 Task: Use Pulsing Sweep Effect in this video Movie B.mp4
Action: Mouse moved to (351, 140)
Screenshot: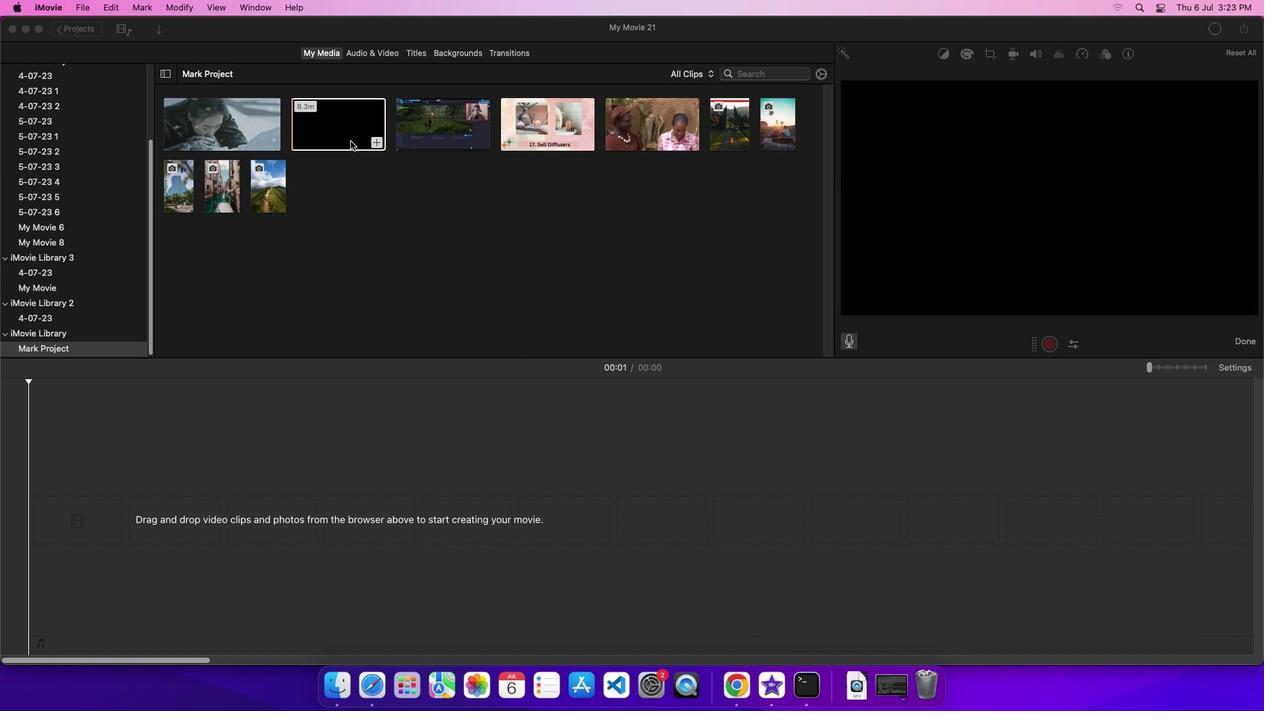 
Action: Mouse pressed left at (351, 140)
Screenshot: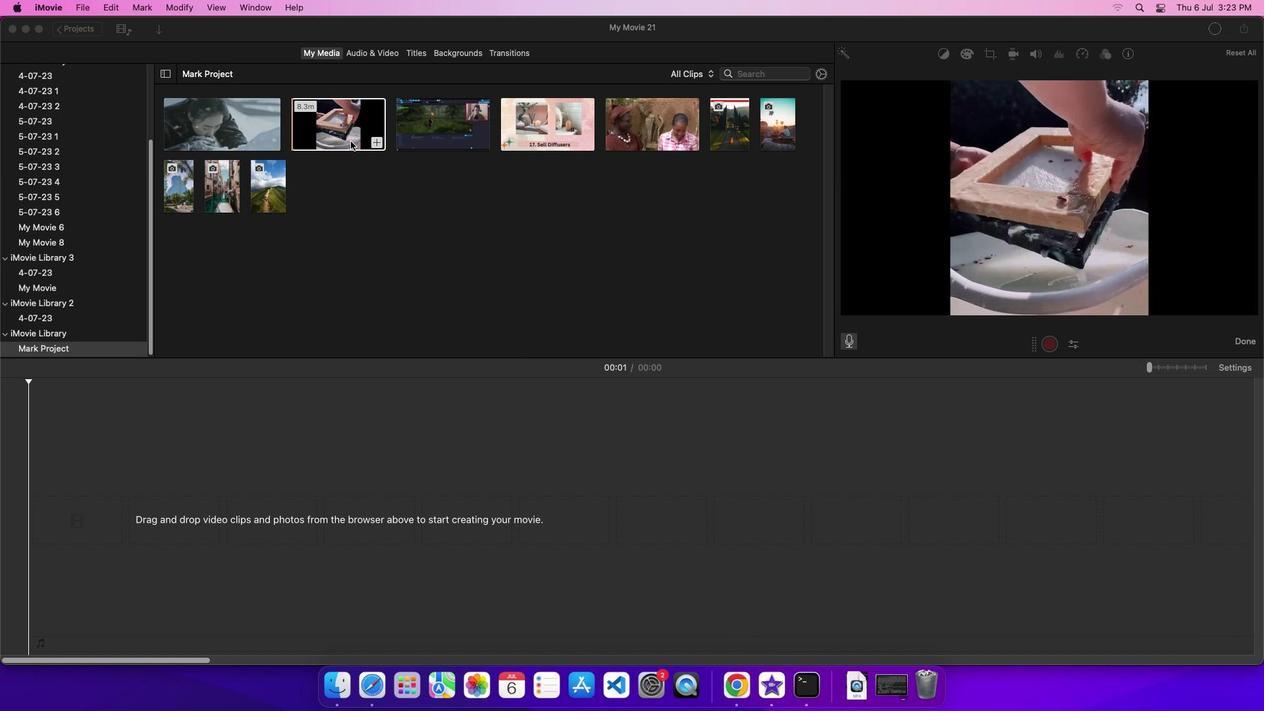 
Action: Mouse moved to (347, 124)
Screenshot: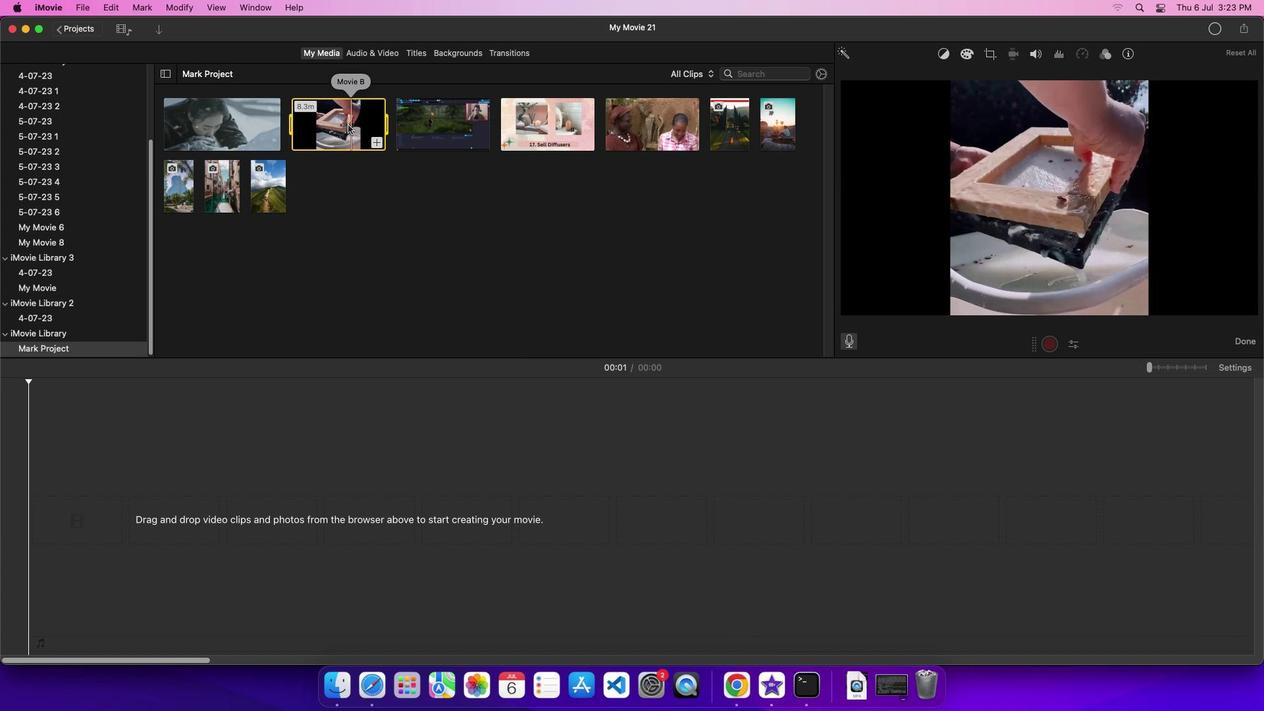 
Action: Mouse pressed left at (347, 124)
Screenshot: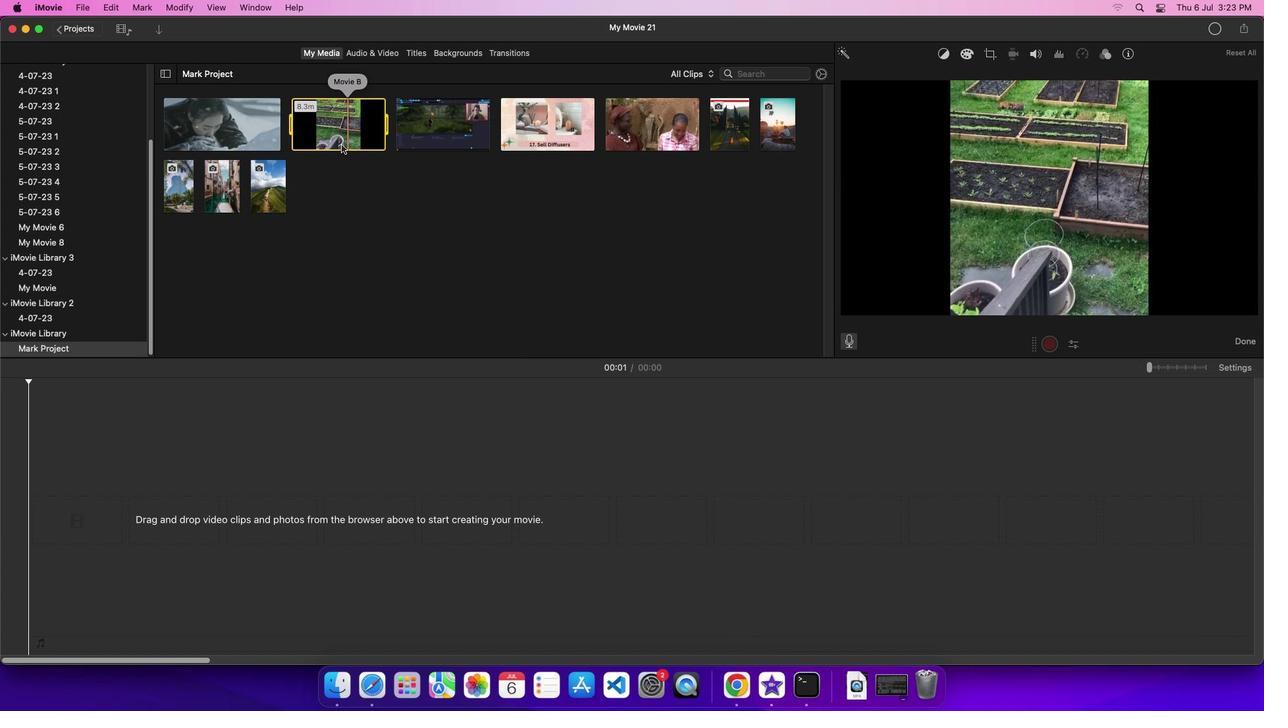 
Action: Mouse moved to (380, 54)
Screenshot: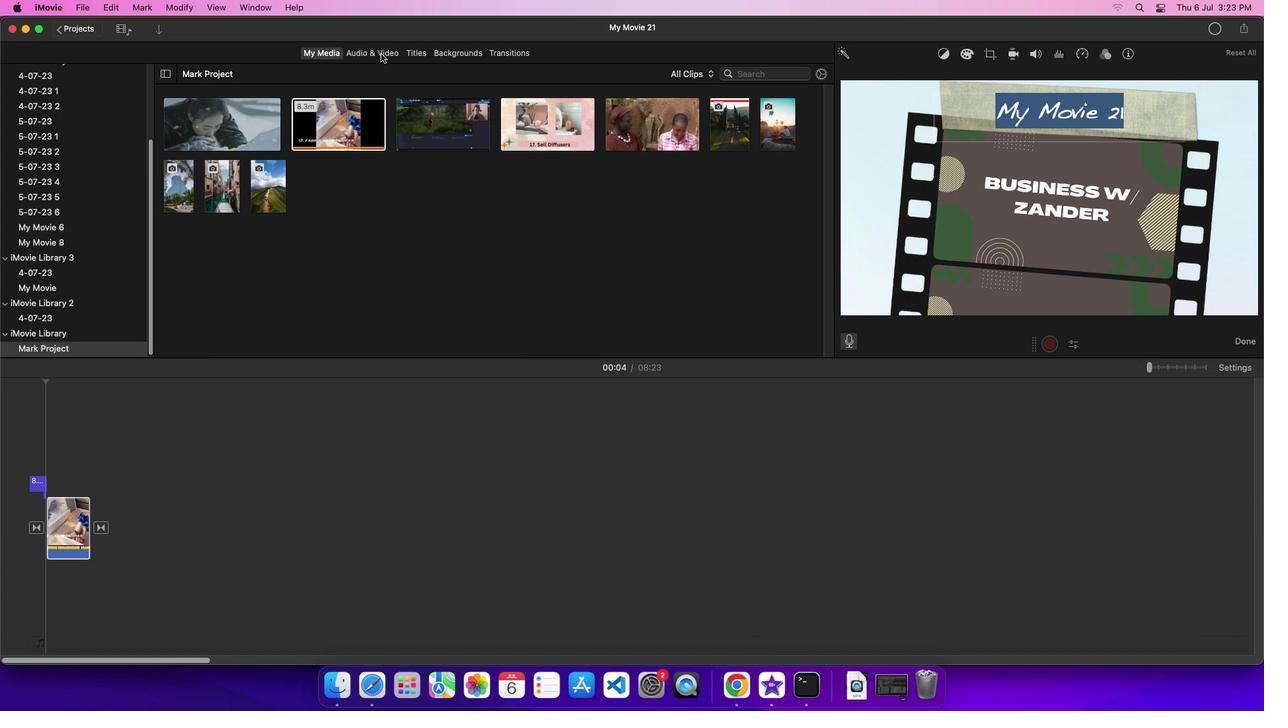 
Action: Mouse pressed left at (380, 54)
Screenshot: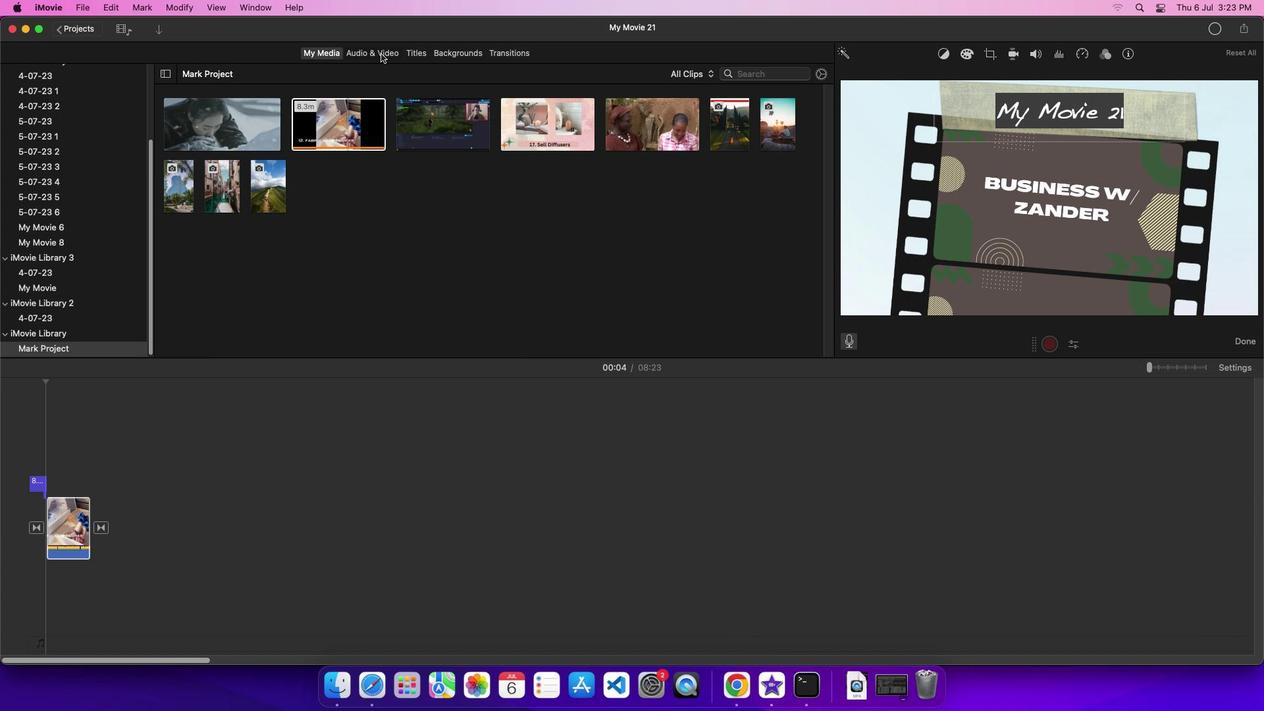 
Action: Mouse moved to (81, 119)
Screenshot: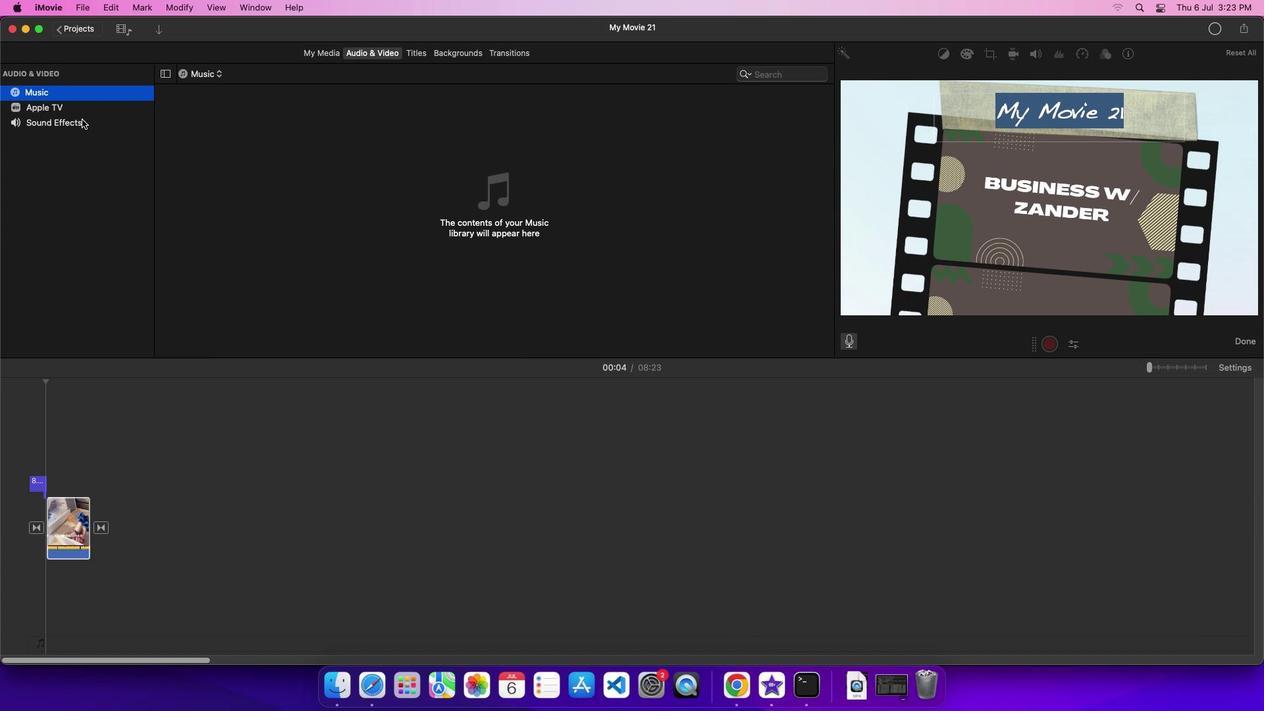 
Action: Mouse pressed left at (81, 119)
Screenshot: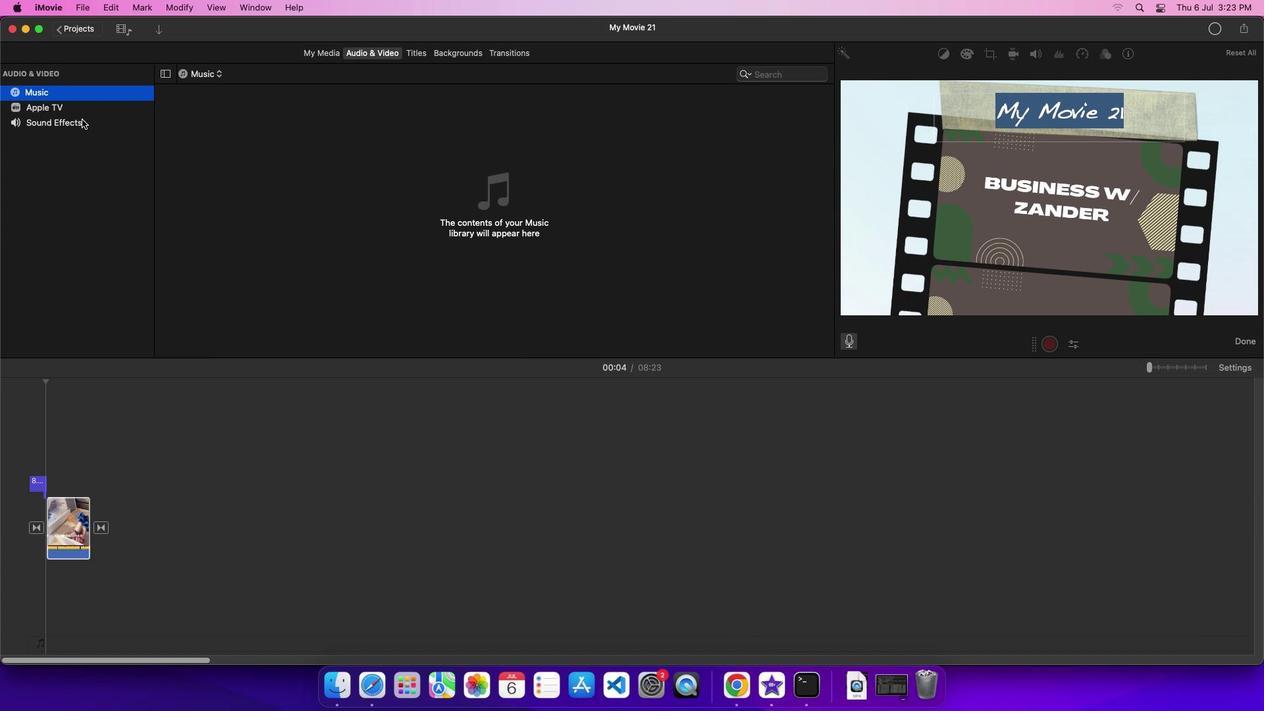 
Action: Mouse moved to (84, 123)
Screenshot: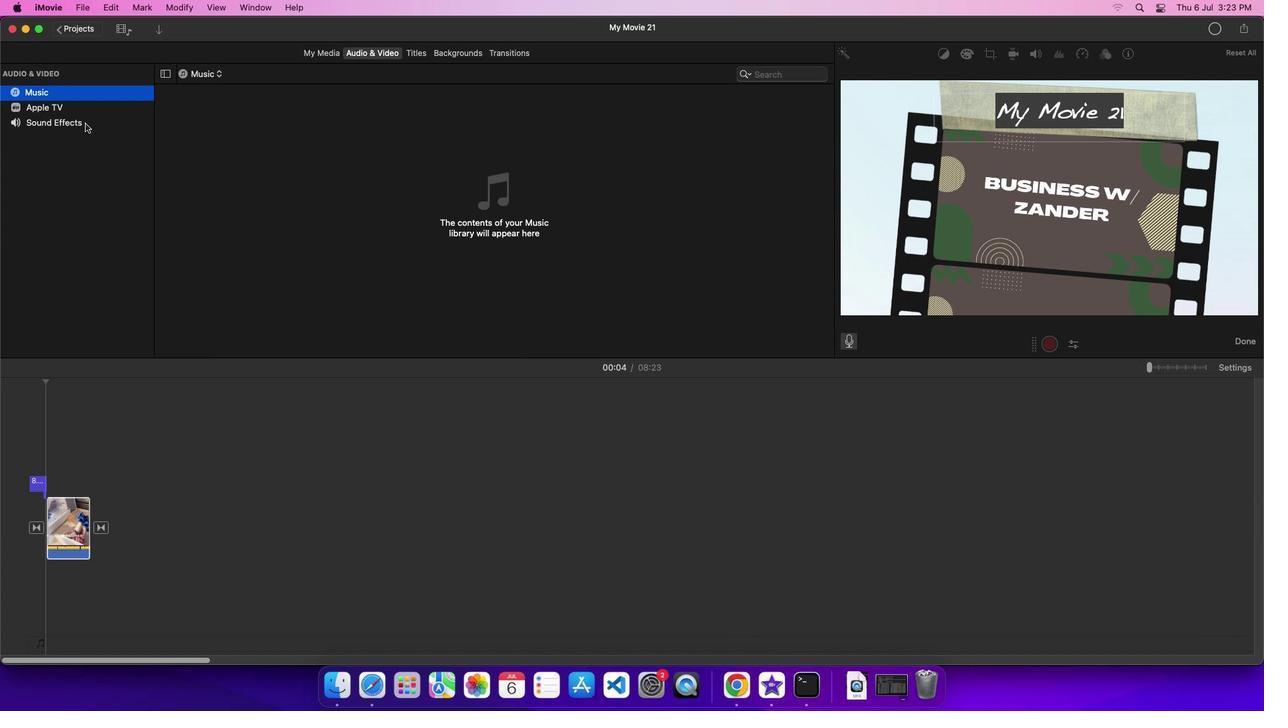 
Action: Mouse pressed left at (84, 123)
Screenshot: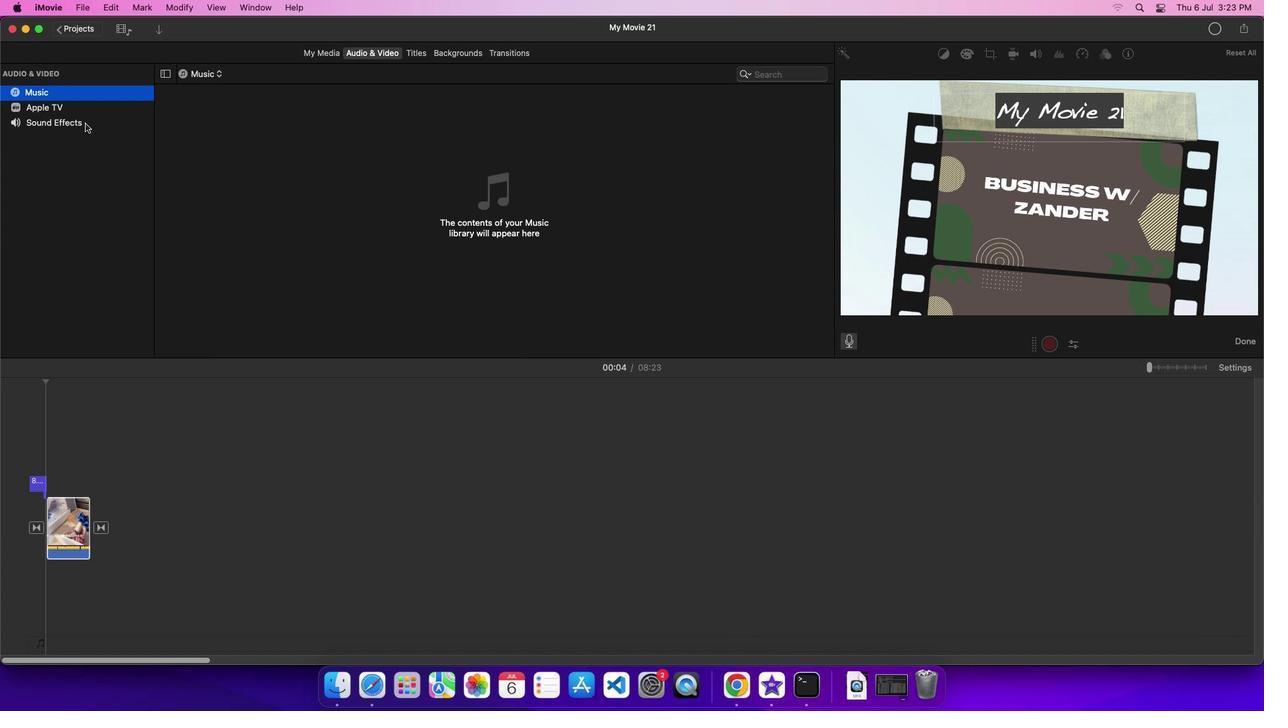 
Action: Mouse moved to (255, 328)
Screenshot: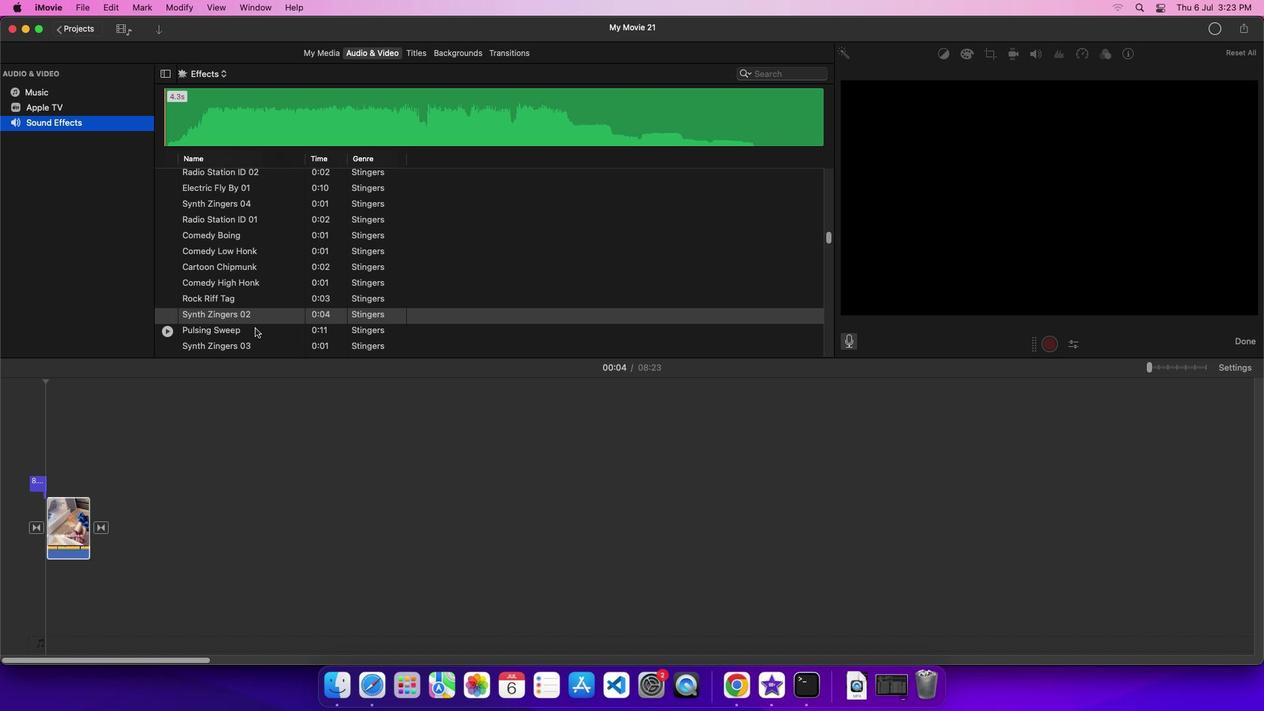 
Action: Mouse pressed left at (255, 328)
Screenshot: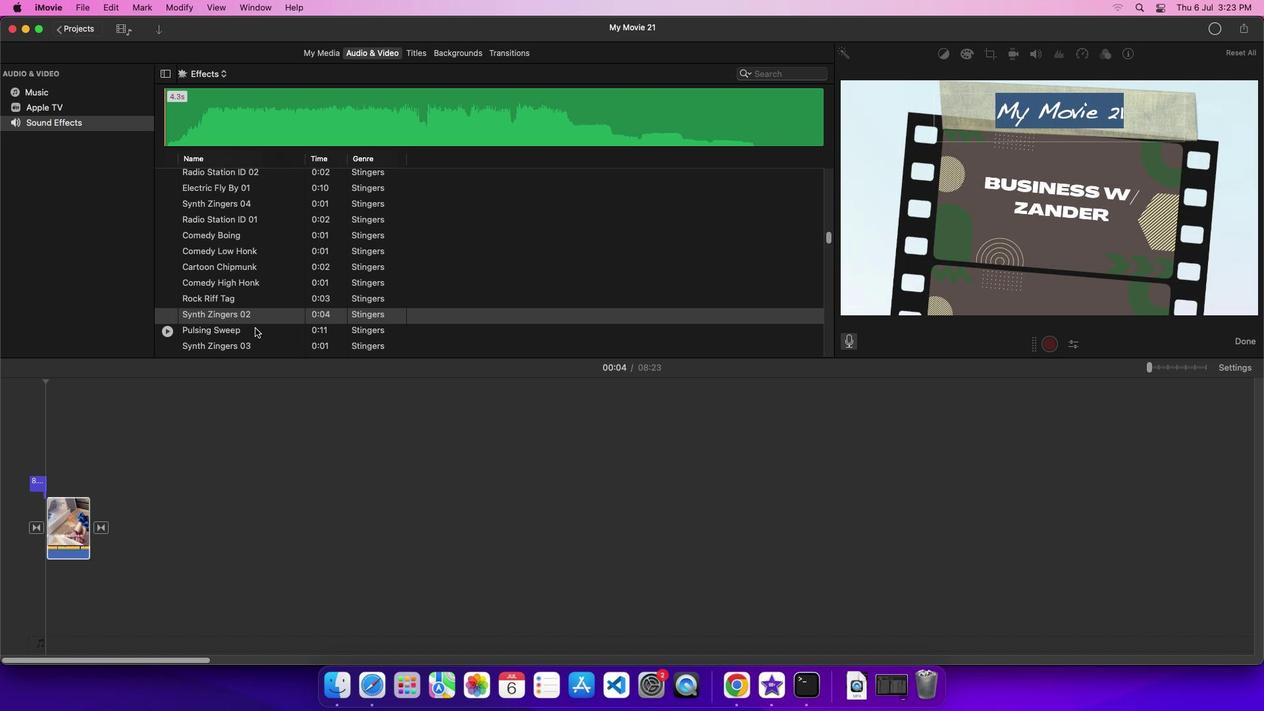 
Action: Mouse moved to (260, 330)
Screenshot: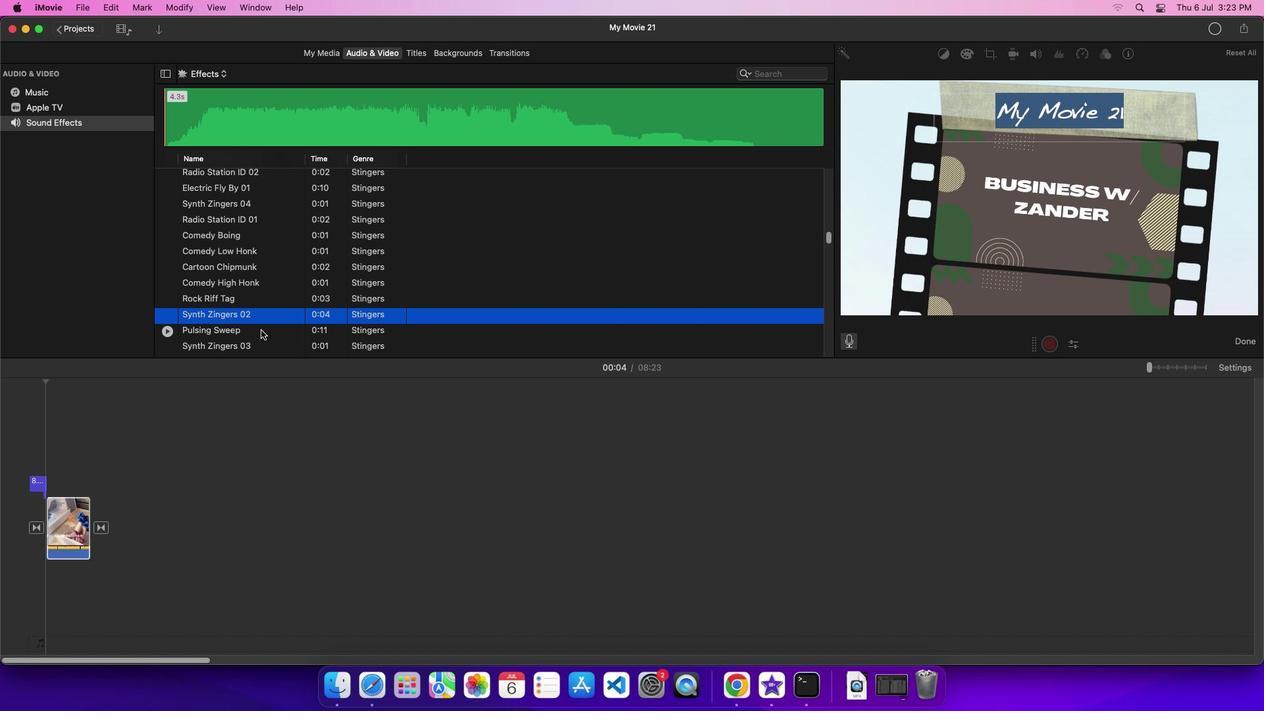 
Action: Mouse pressed left at (260, 330)
Screenshot: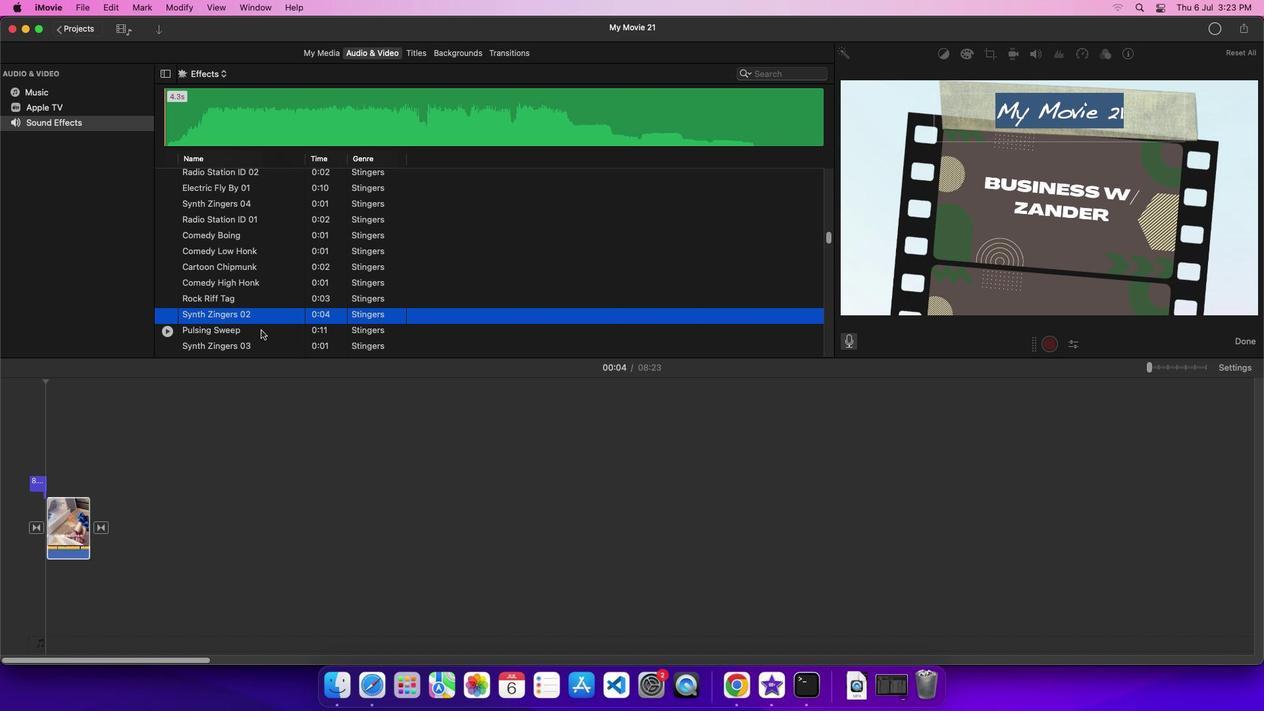 
Action: Mouse moved to (267, 330)
Screenshot: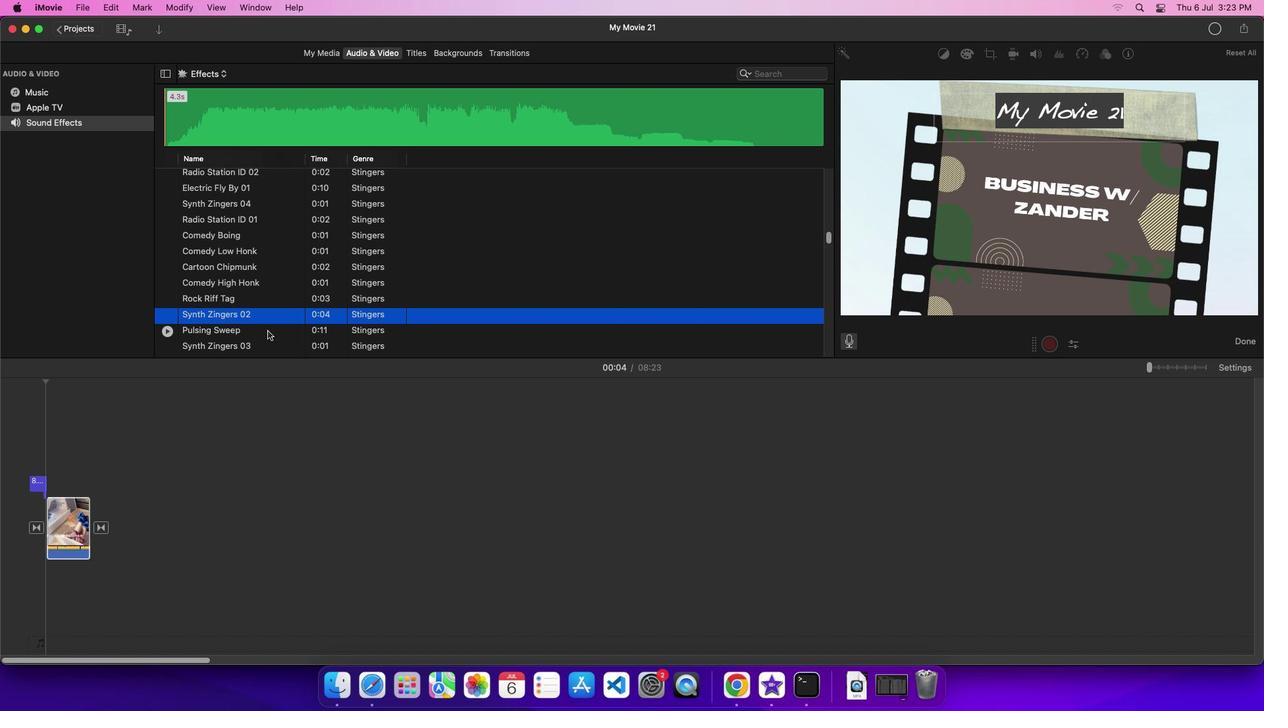 
Action: Mouse pressed left at (267, 330)
Screenshot: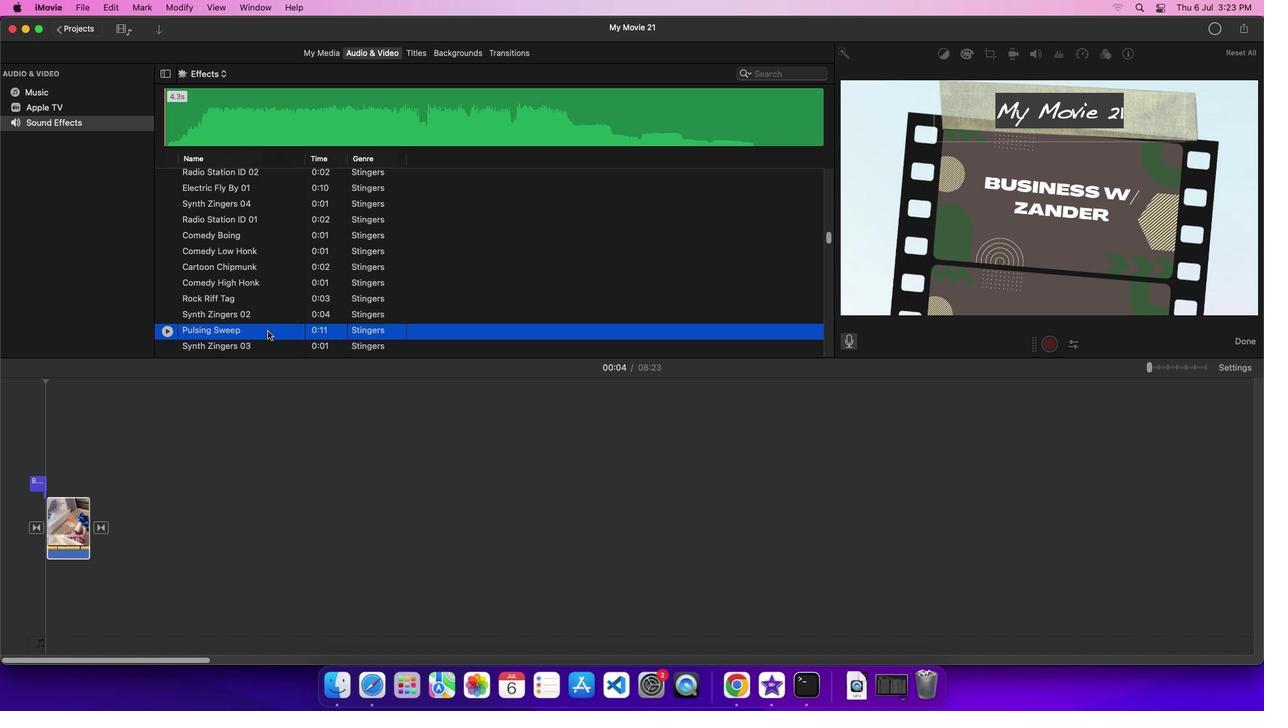
Action: Mouse moved to (272, 331)
Screenshot: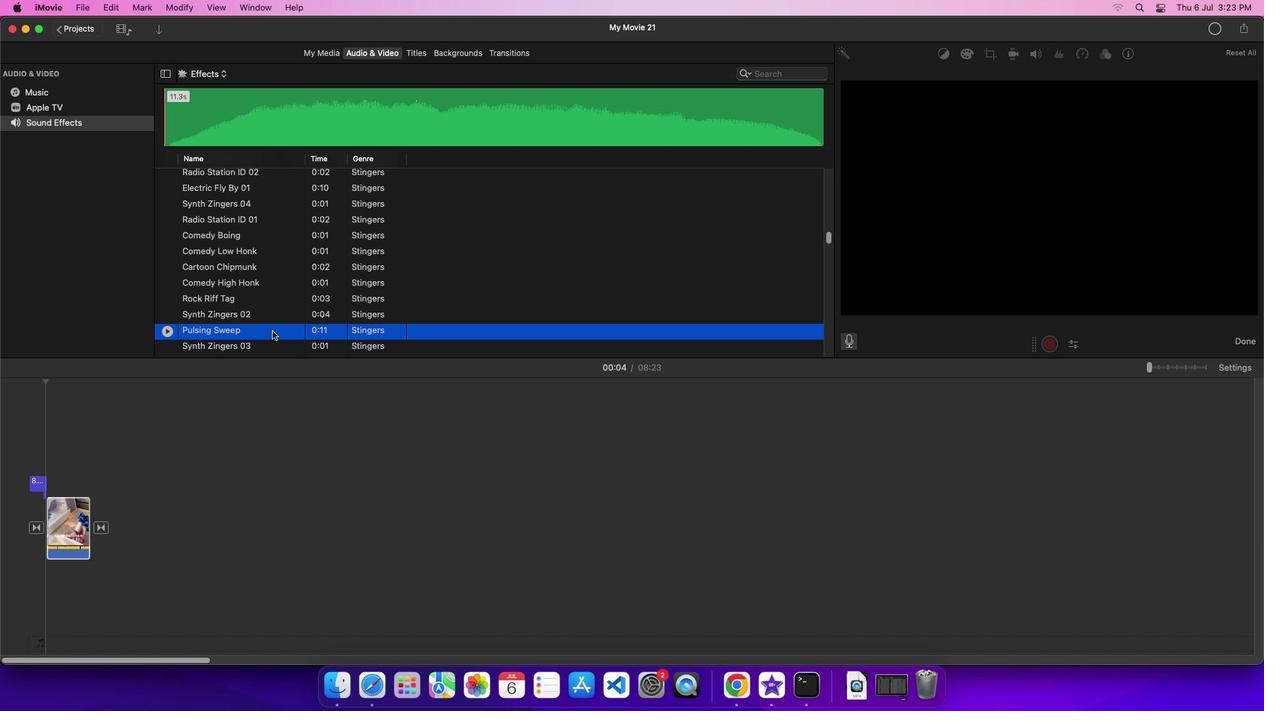
Action: Mouse pressed left at (272, 331)
Screenshot: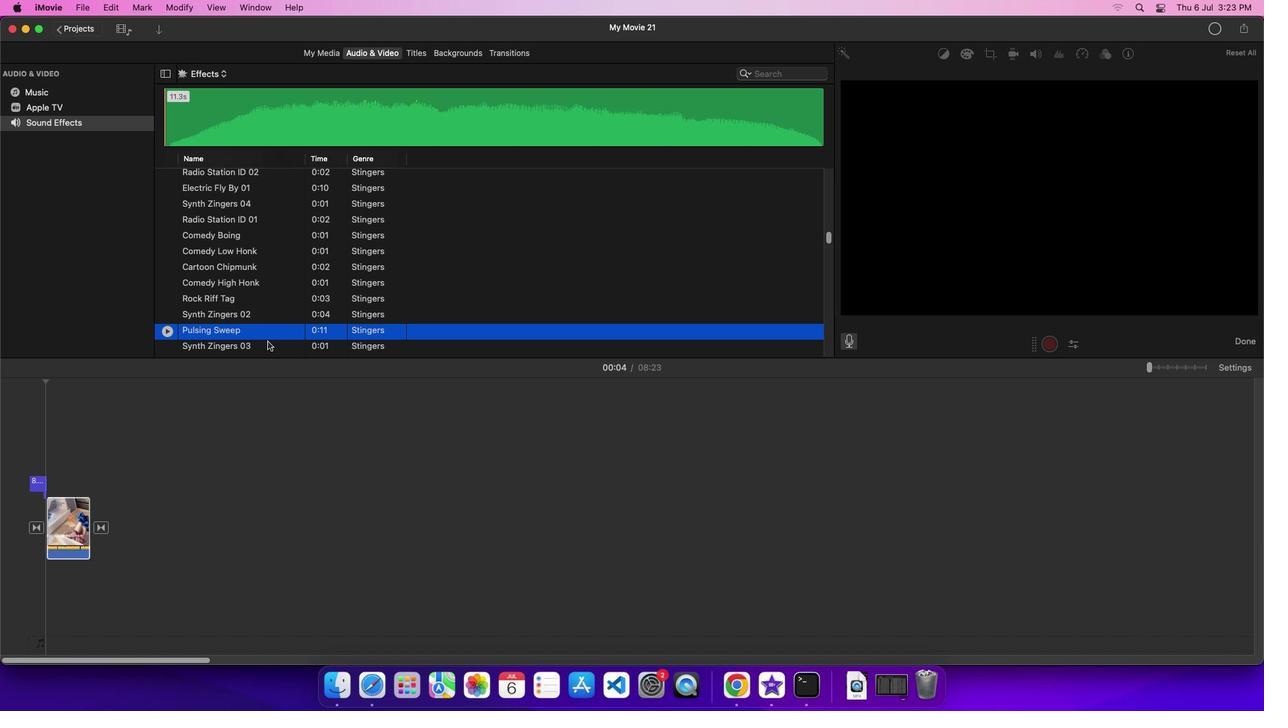 
Action: Mouse moved to (131, 569)
Screenshot: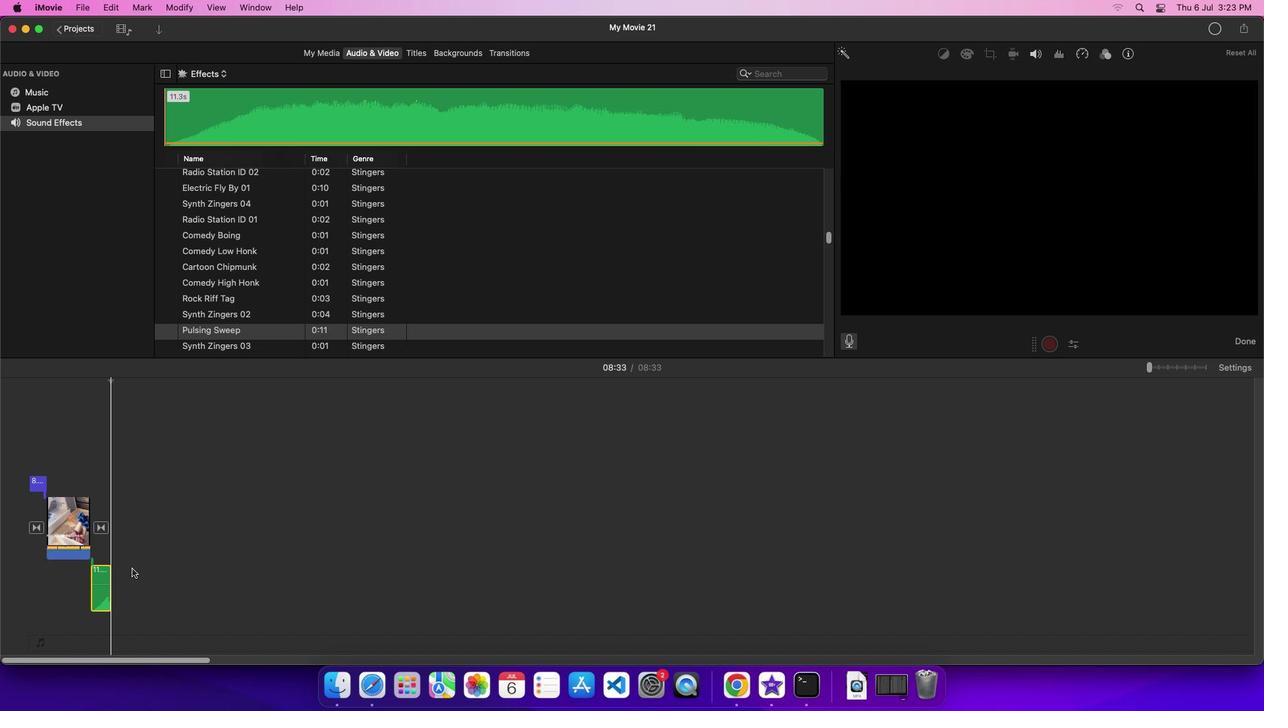 
